Task: Choose the card "CAULDRON" for your new game.
Action: Mouse moved to (584, 448)
Screenshot: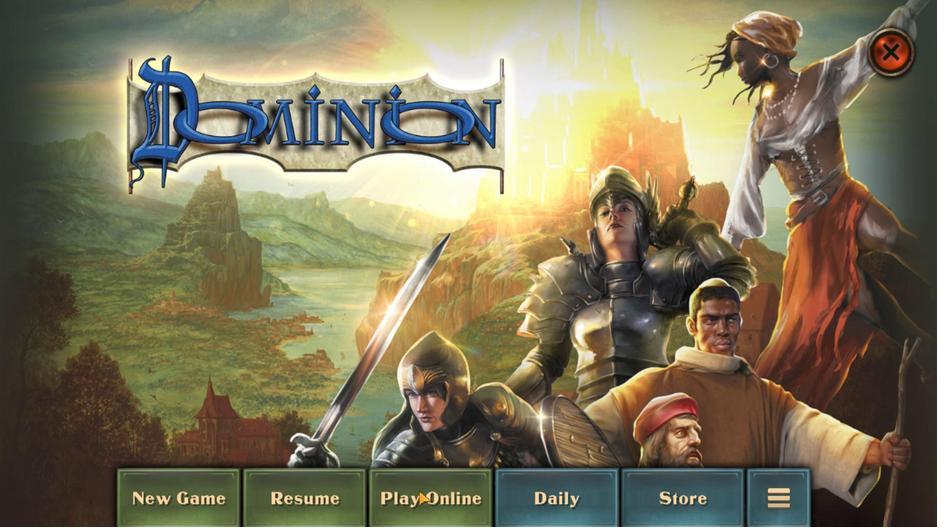 
Action: Mouse pressed left at (584, 448)
Screenshot: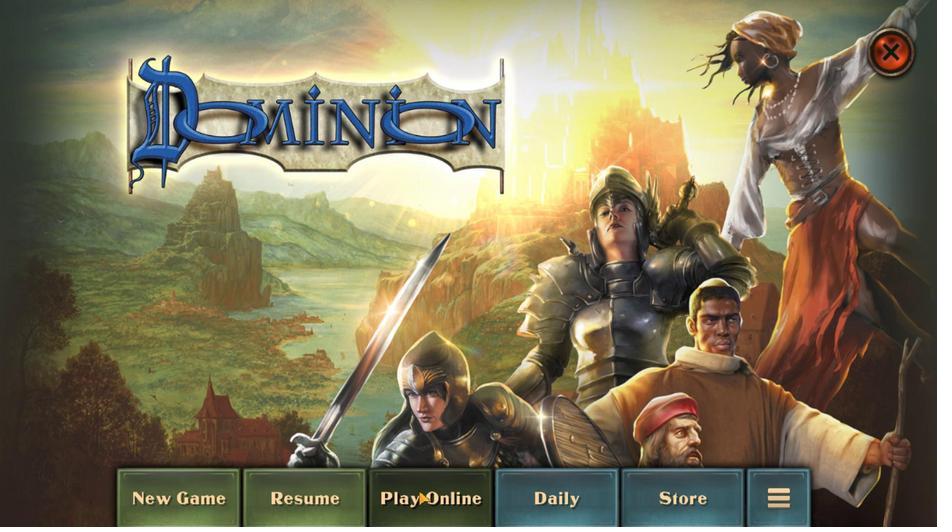 
Action: Mouse moved to (584, 445)
Screenshot: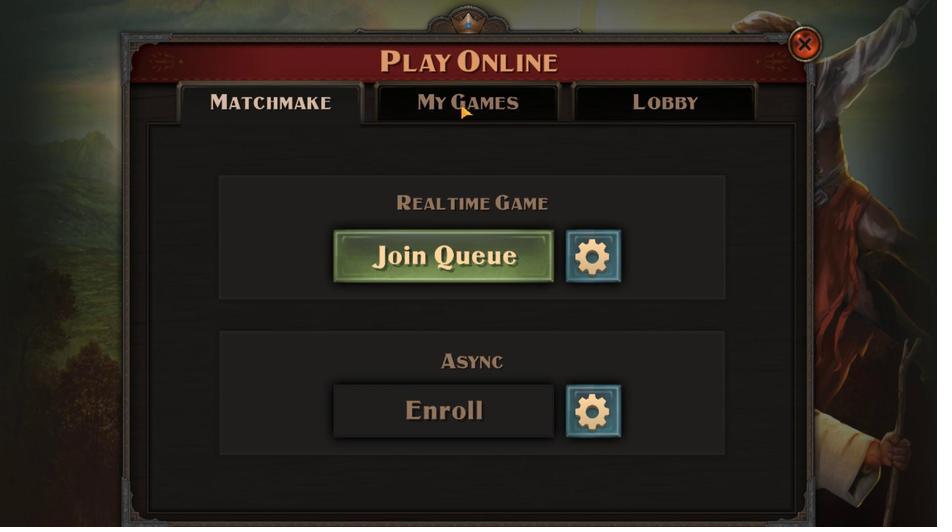 
Action: Mouse pressed left at (584, 445)
Screenshot: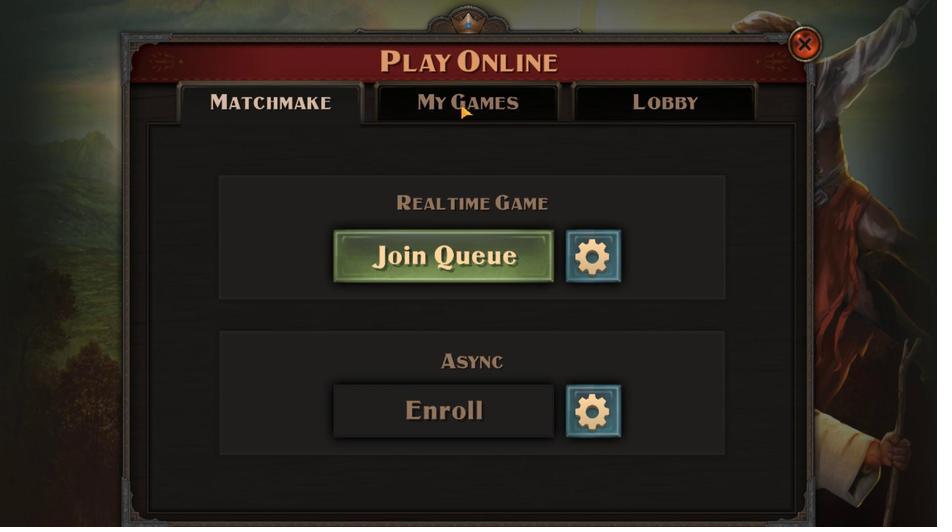 
Action: Mouse moved to (585, 447)
Screenshot: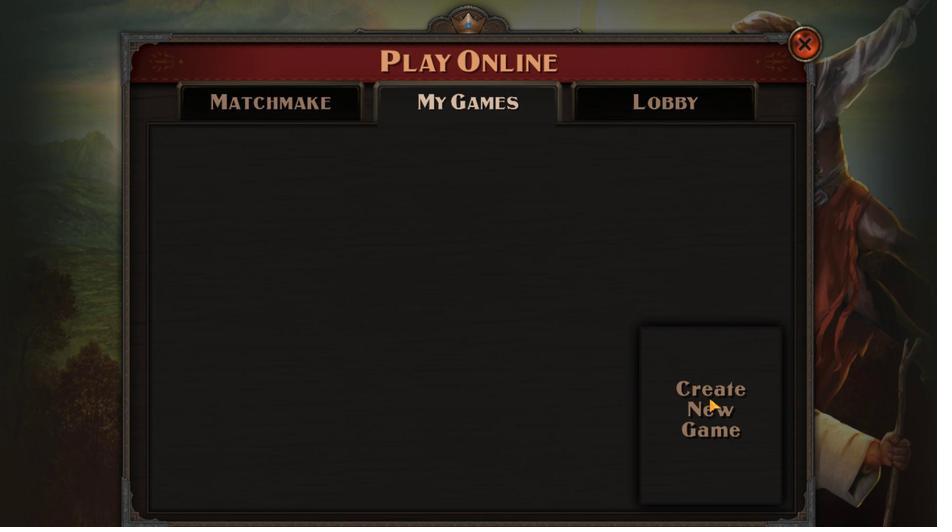 
Action: Mouse pressed left at (585, 447)
Screenshot: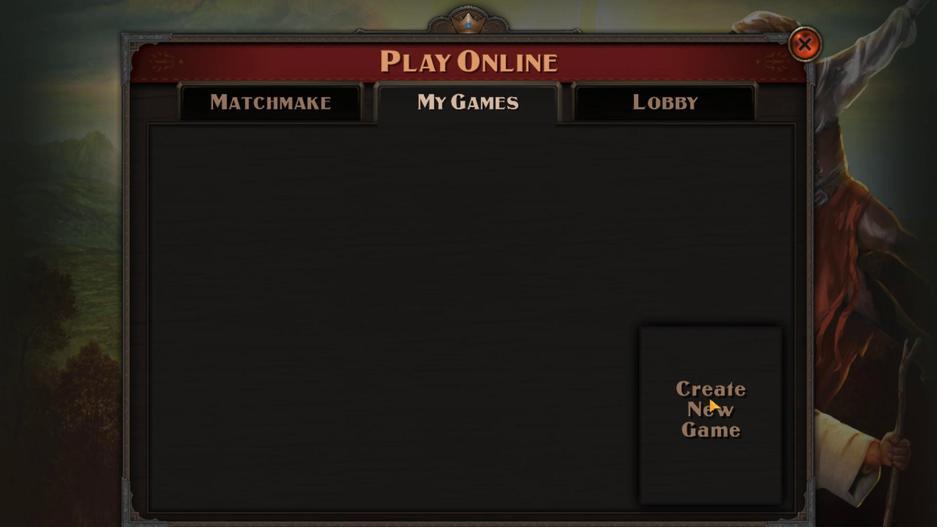 
Action: Mouse moved to (584, 445)
Screenshot: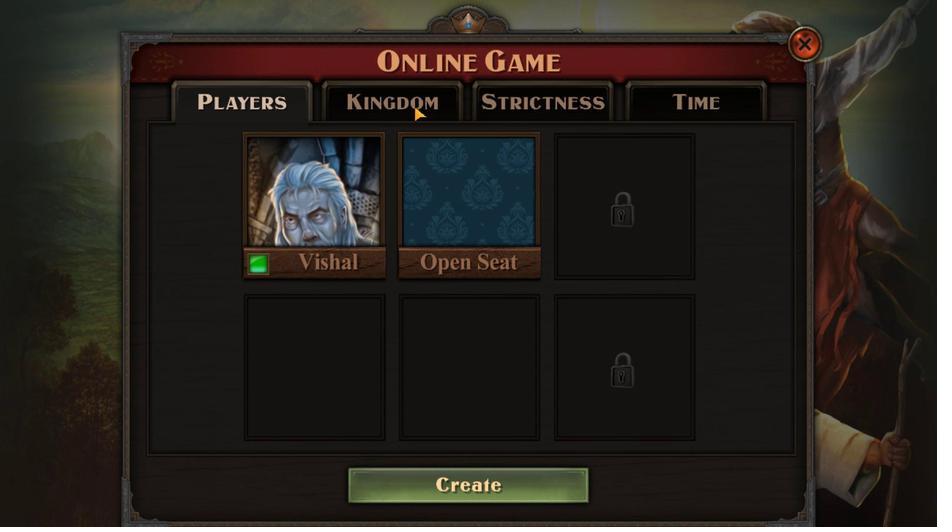 
Action: Mouse pressed left at (584, 445)
Screenshot: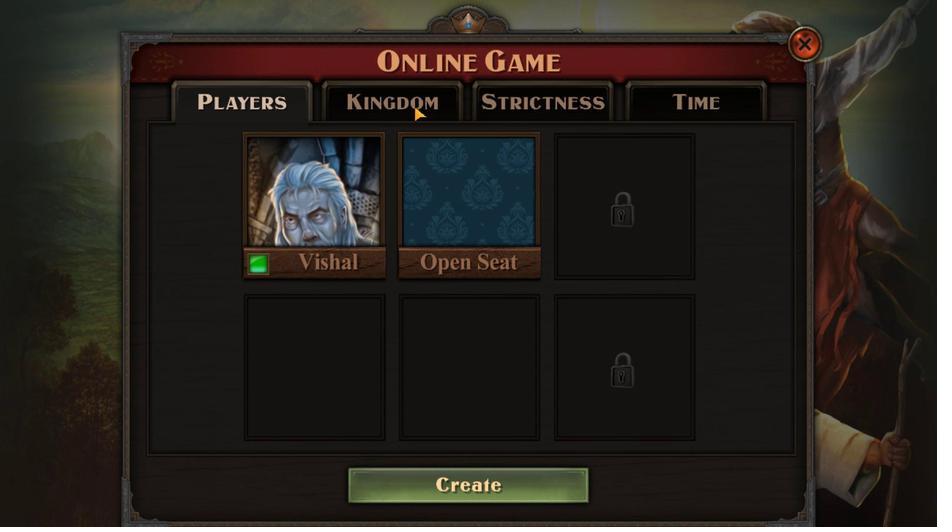 
Action: Mouse moved to (585, 446)
Screenshot: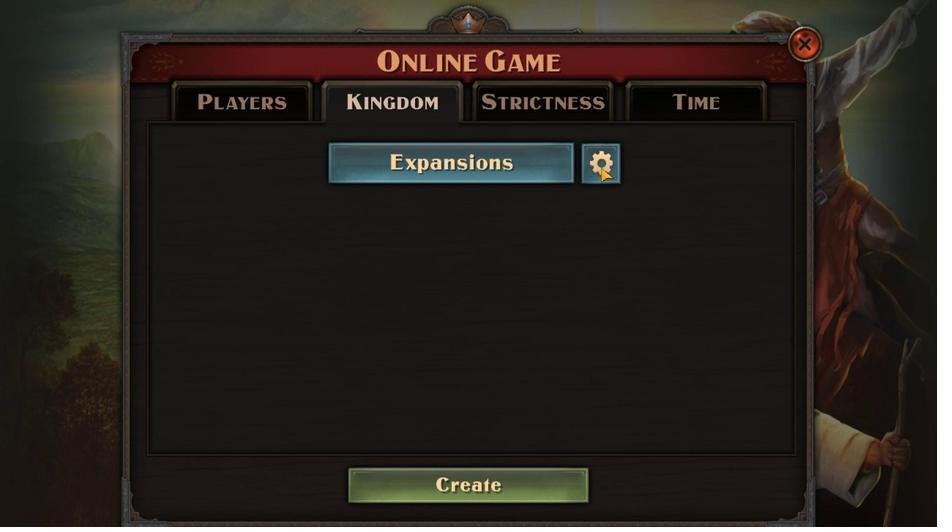 
Action: Mouse pressed left at (585, 446)
Screenshot: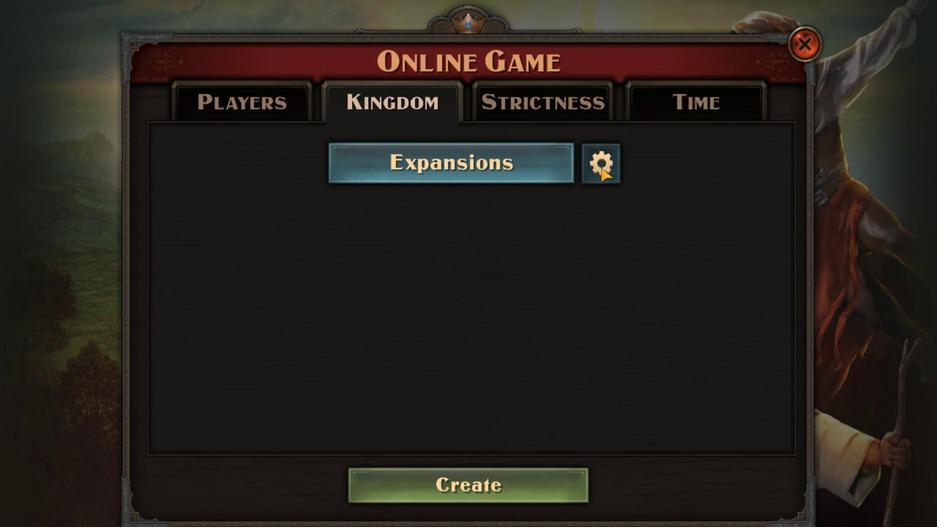 
Action: Mouse moved to (585, 446)
Screenshot: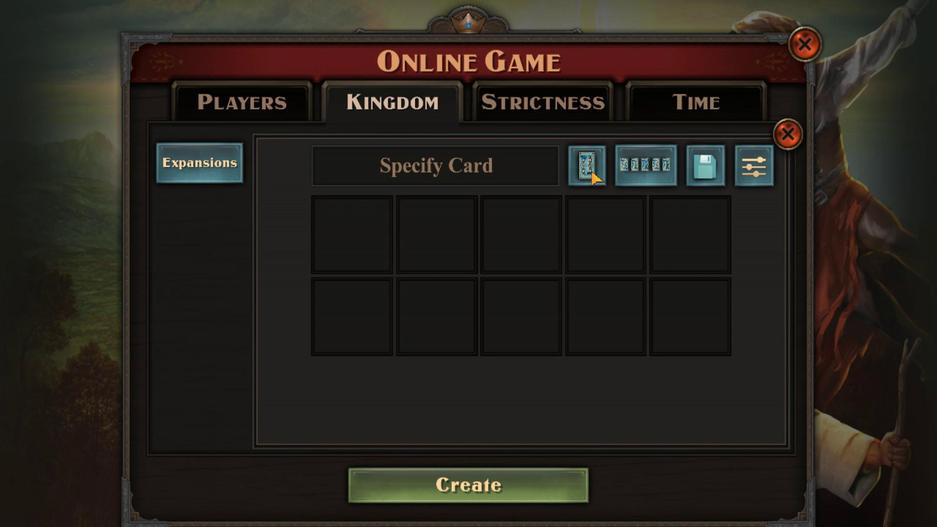 
Action: Mouse pressed left at (585, 446)
Screenshot: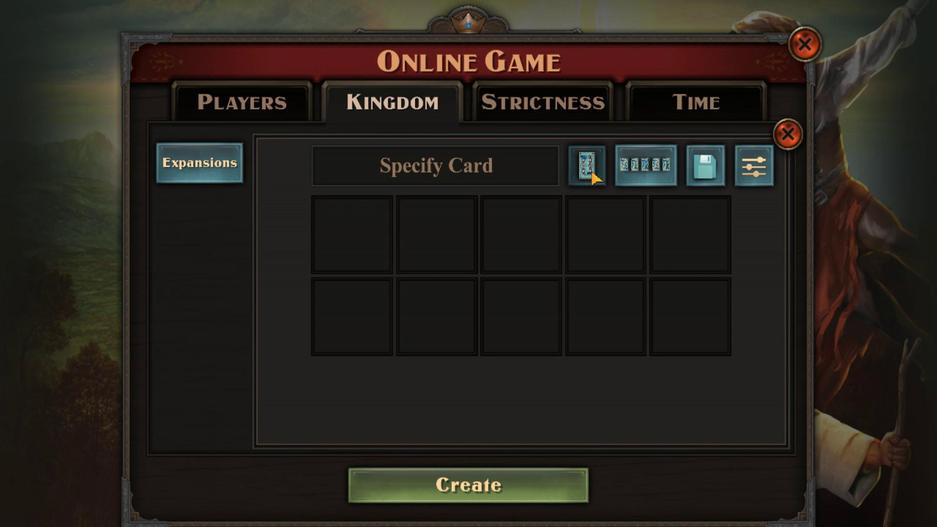 
Action: Mouse moved to (584, 446)
Screenshot: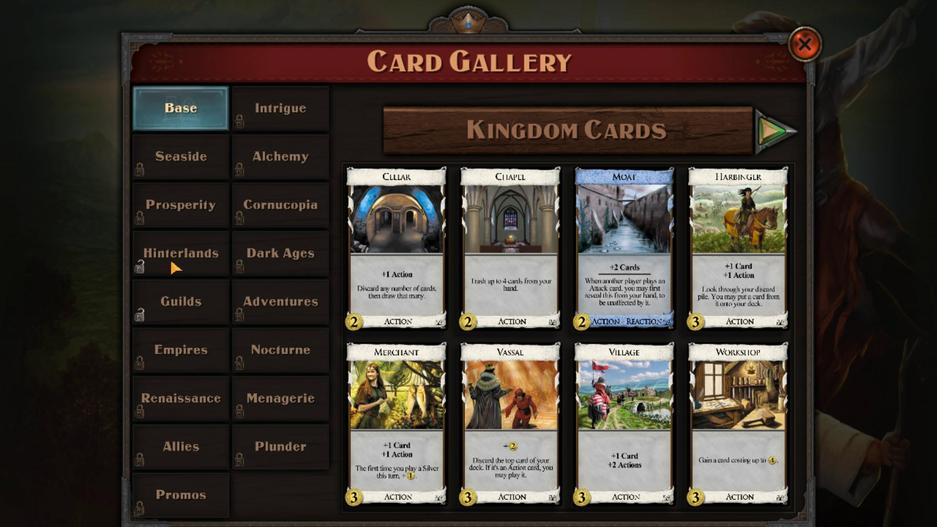 
Action: Mouse pressed left at (584, 446)
Screenshot: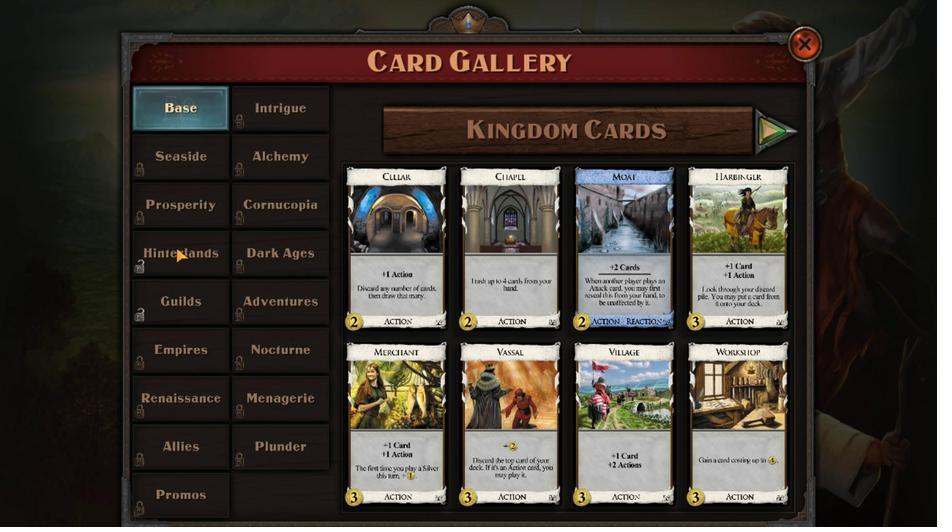 
Action: Mouse moved to (585, 445)
Screenshot: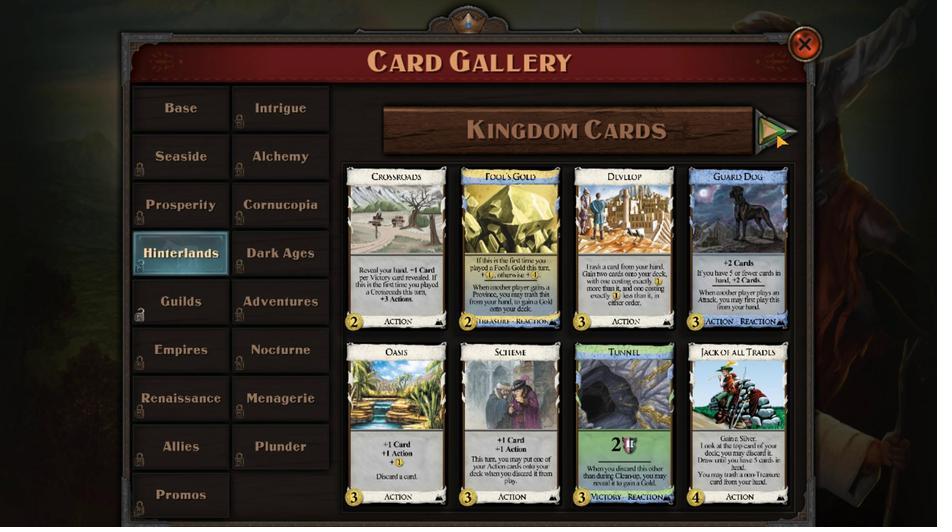 
Action: Mouse pressed left at (585, 445)
Screenshot: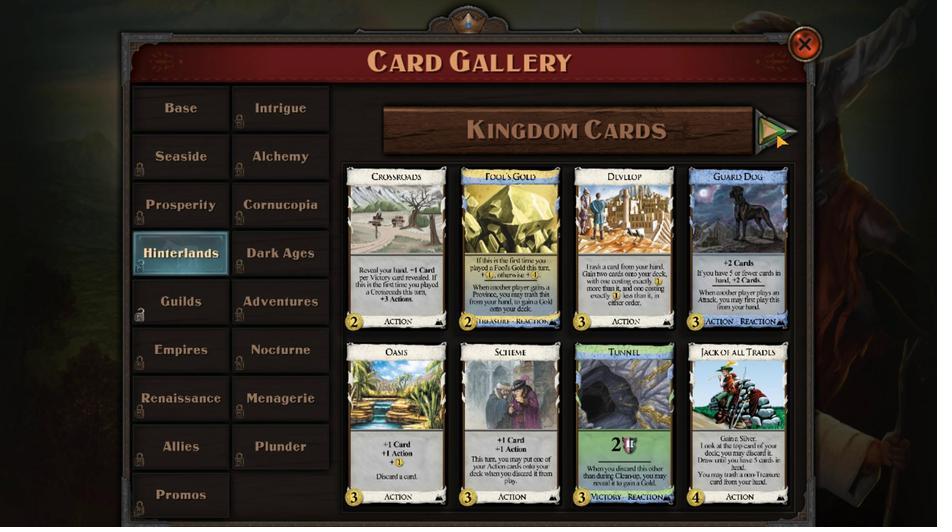 
Action: Mouse moved to (585, 448)
Screenshot: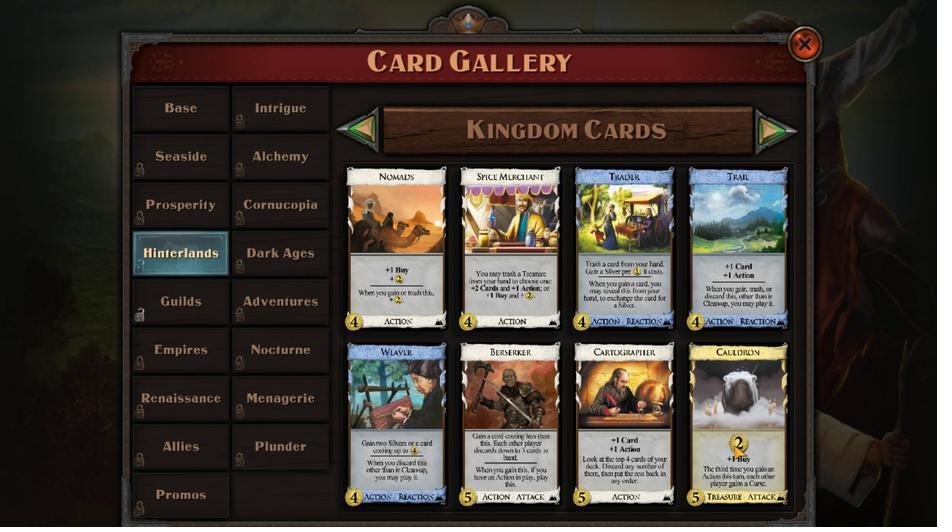 
Action: Mouse pressed left at (585, 448)
Screenshot: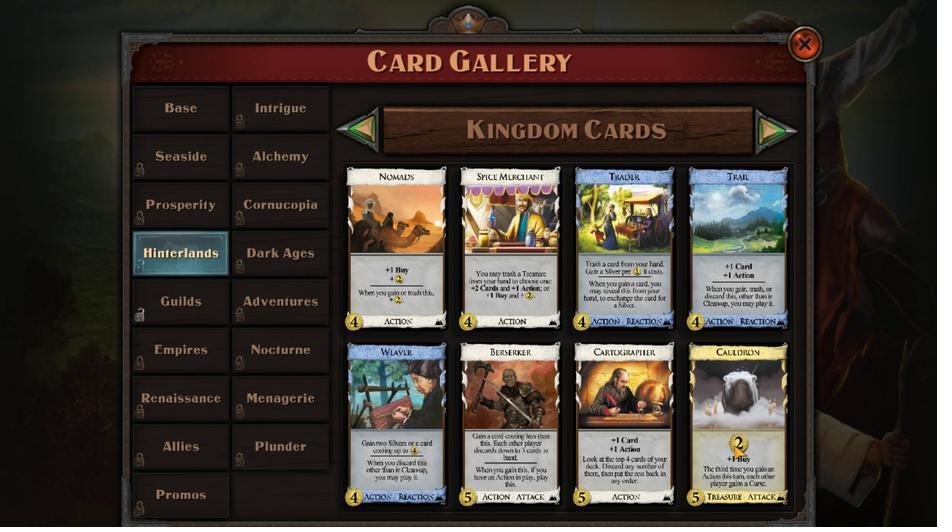 
Action: Mouse moved to (585, 448)
Screenshot: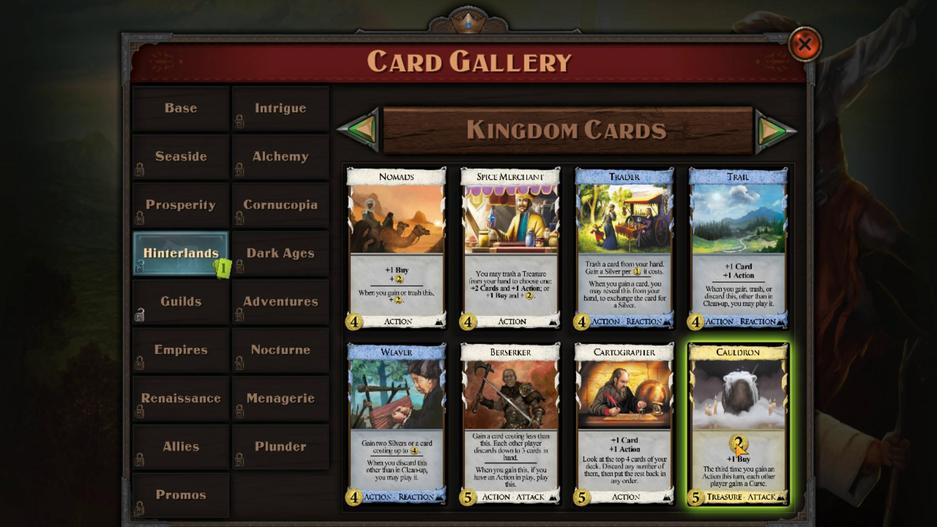 
